 Task: Search "Open" ticket status & apply.
Action: Mouse pressed left at (90, 90)
Screenshot: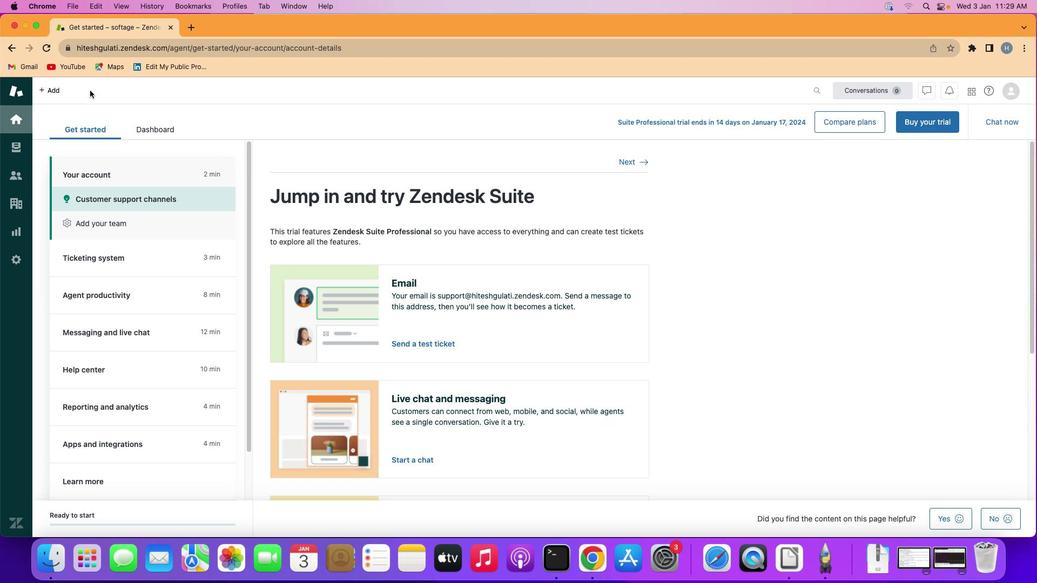 
Action: Mouse moved to (18, 143)
Screenshot: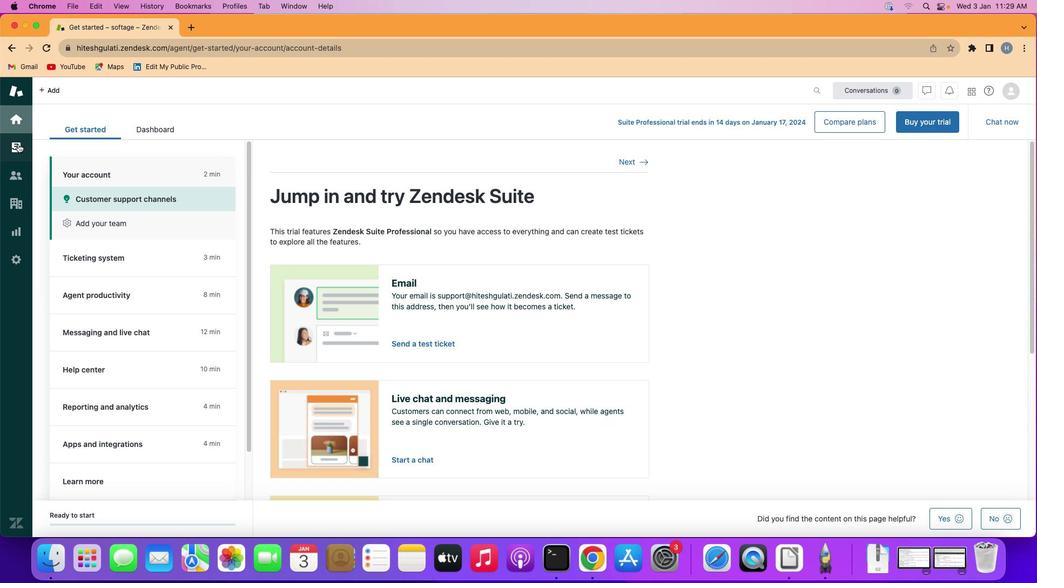 
Action: Mouse pressed left at (18, 143)
Screenshot: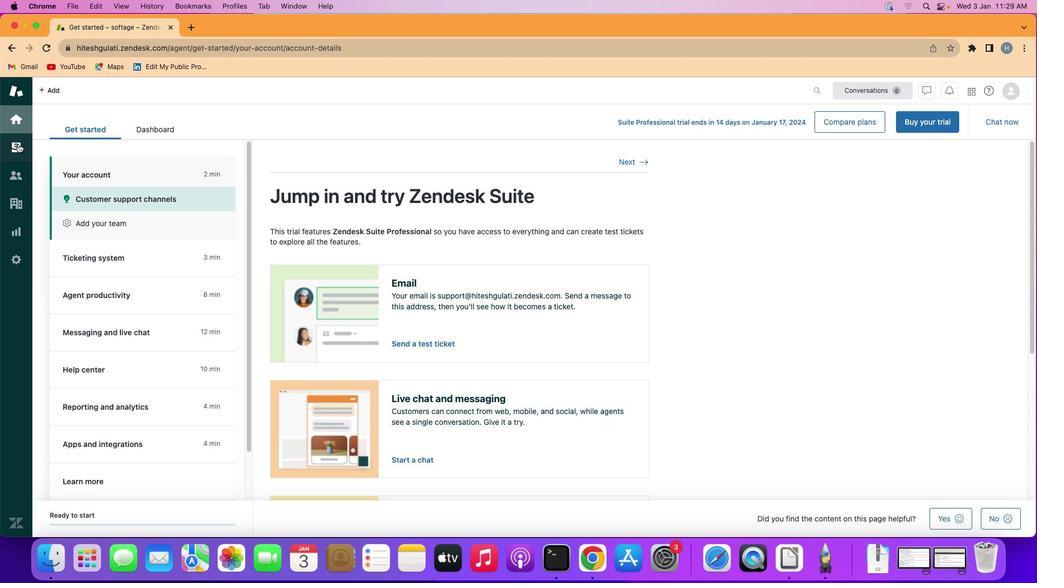 
Action: Mouse moved to (115, 260)
Screenshot: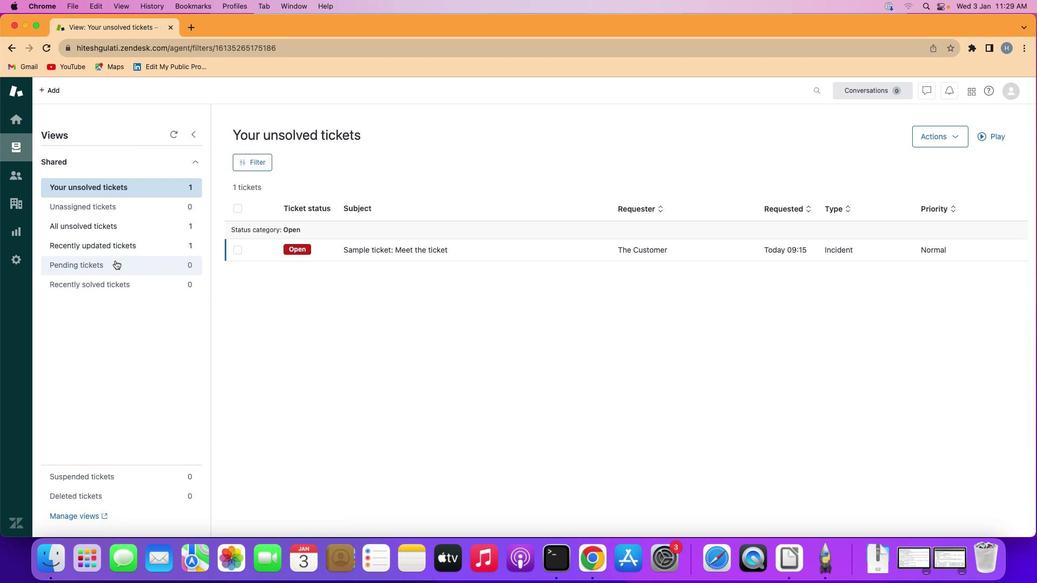 
Action: Mouse pressed left at (115, 260)
Screenshot: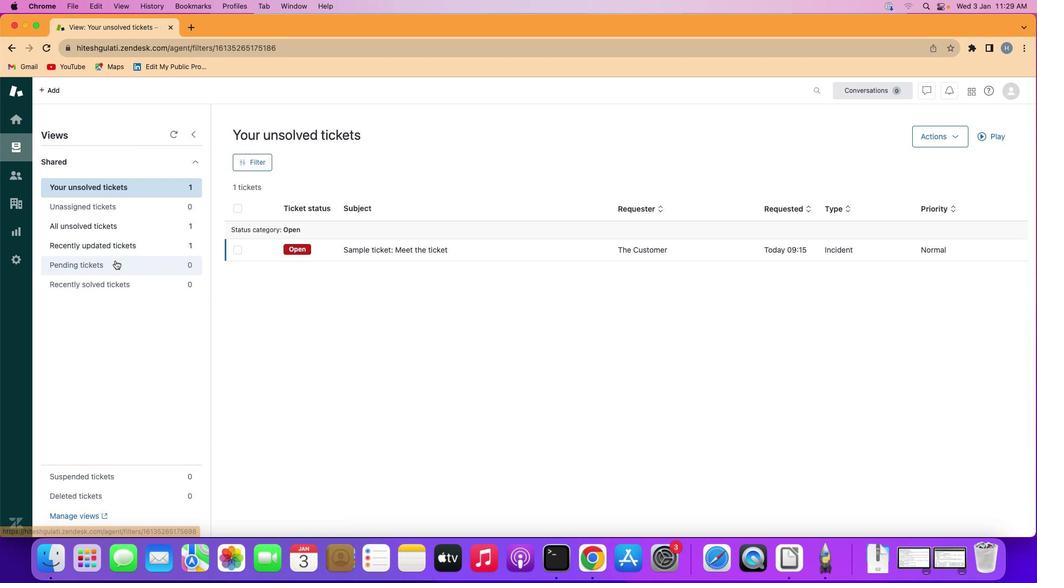 
Action: Mouse moved to (257, 162)
Screenshot: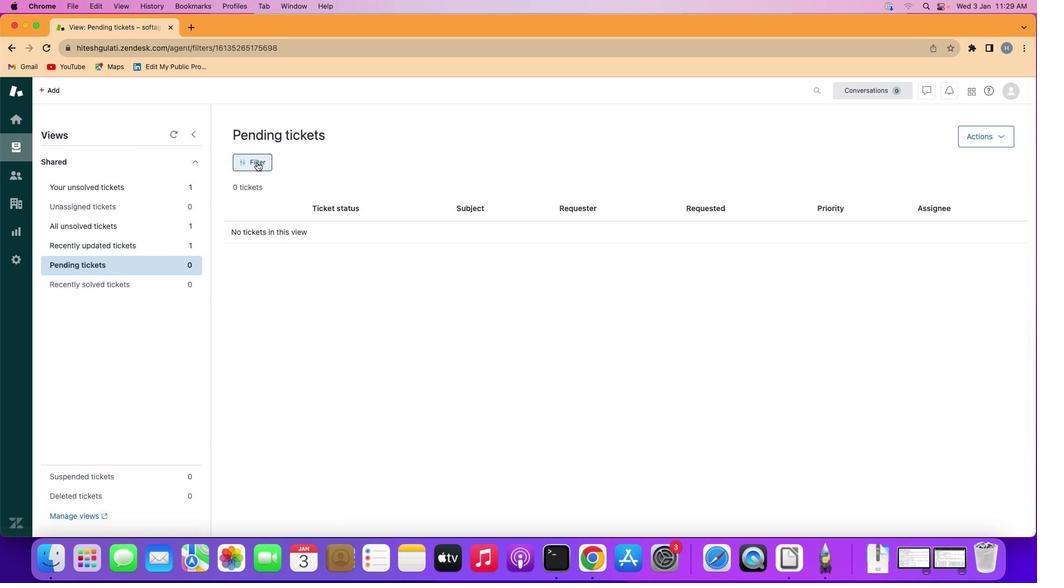 
Action: Mouse pressed left at (257, 162)
Screenshot: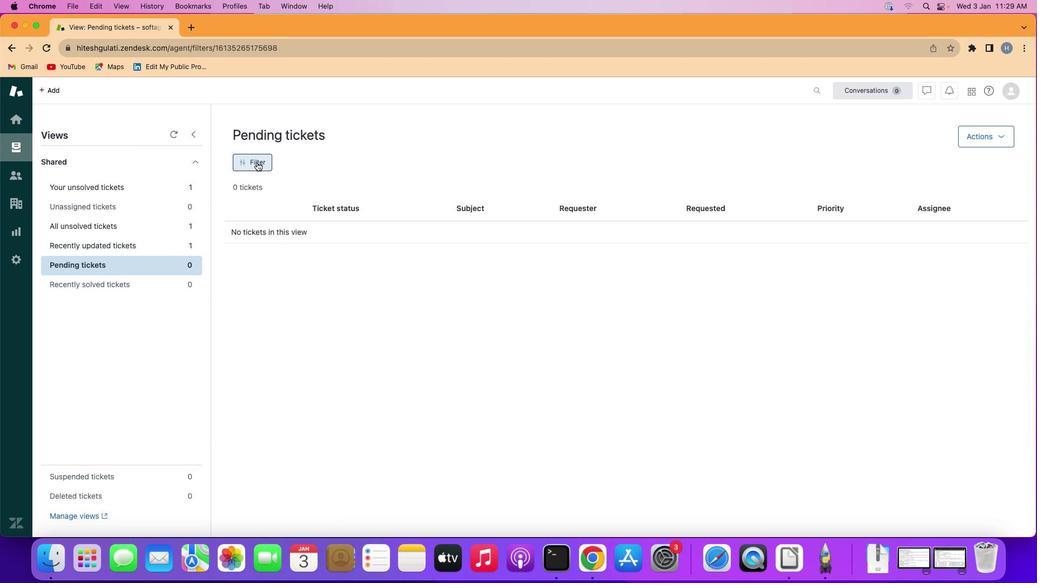 
Action: Mouse moved to (922, 202)
Screenshot: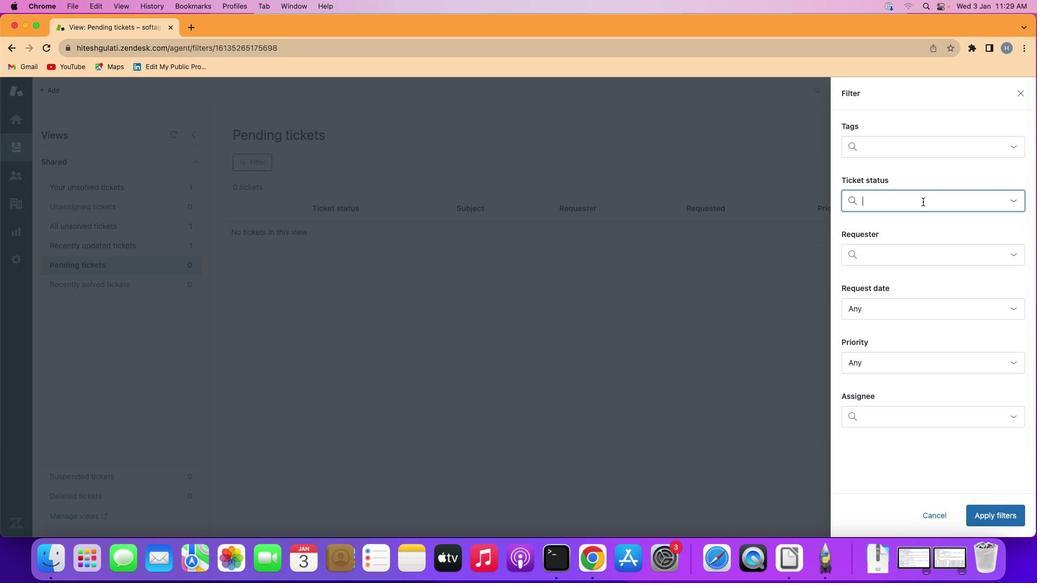 
Action: Mouse pressed left at (922, 202)
Screenshot: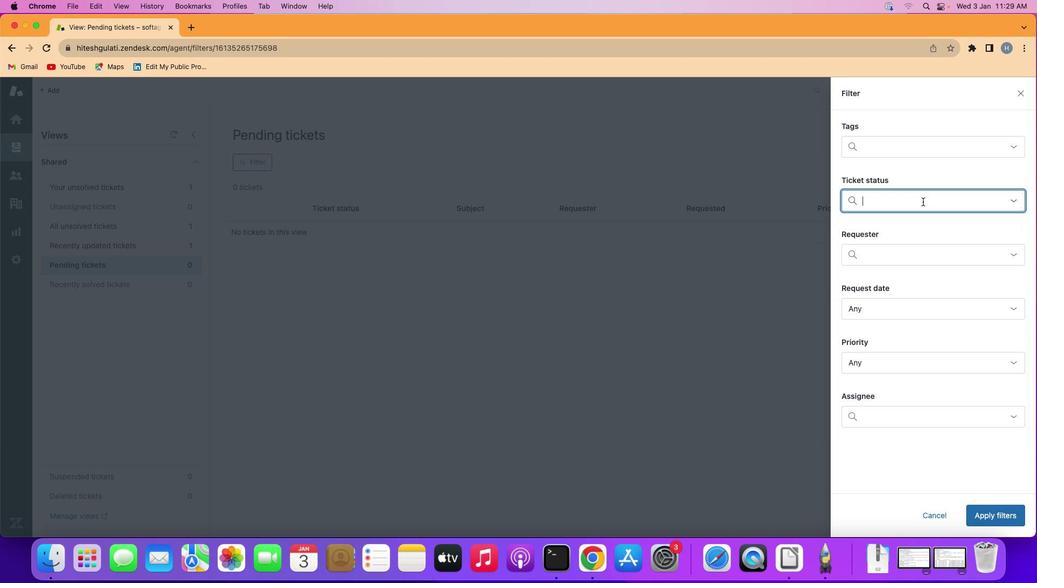 
Action: Mouse moved to (918, 246)
Screenshot: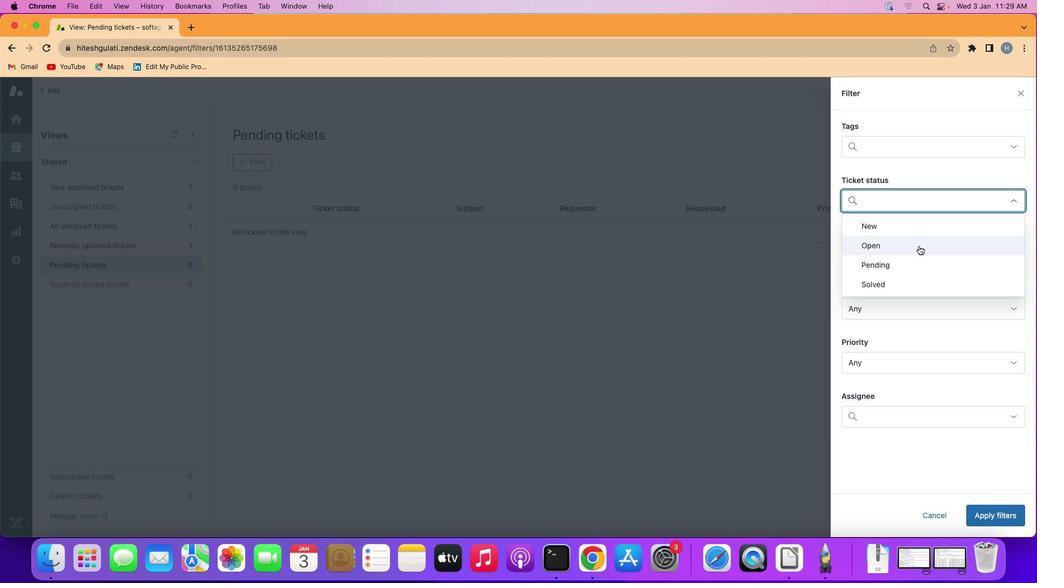
Action: Mouse pressed left at (918, 246)
Screenshot: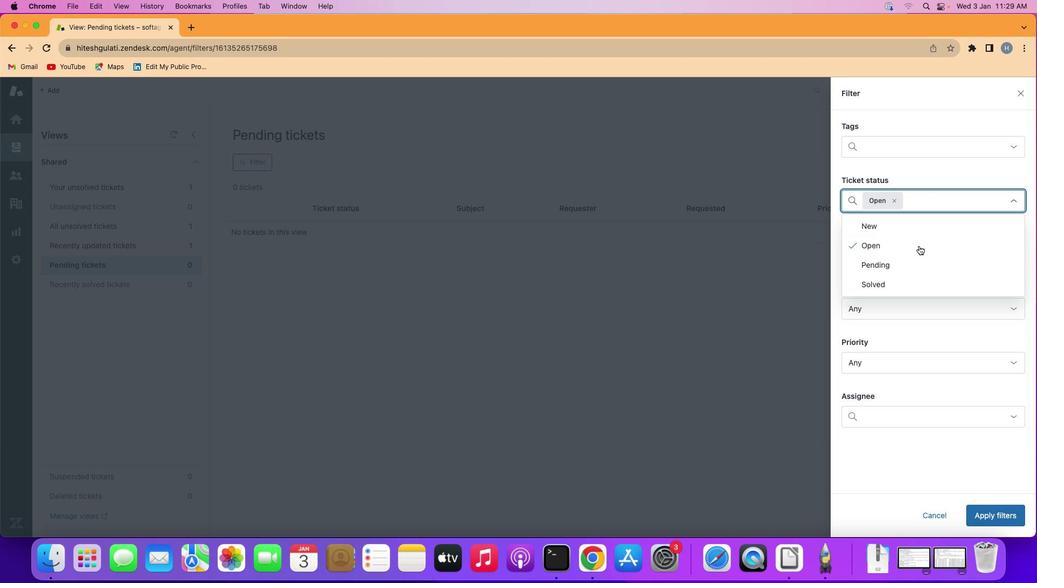 
Action: Mouse moved to (991, 512)
Screenshot: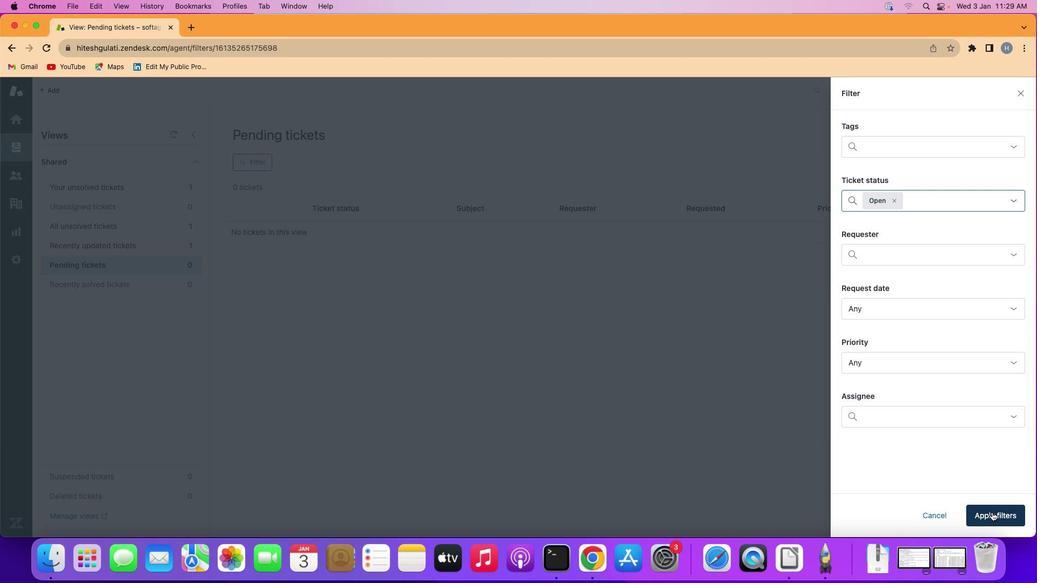 
Action: Mouse pressed left at (991, 512)
Screenshot: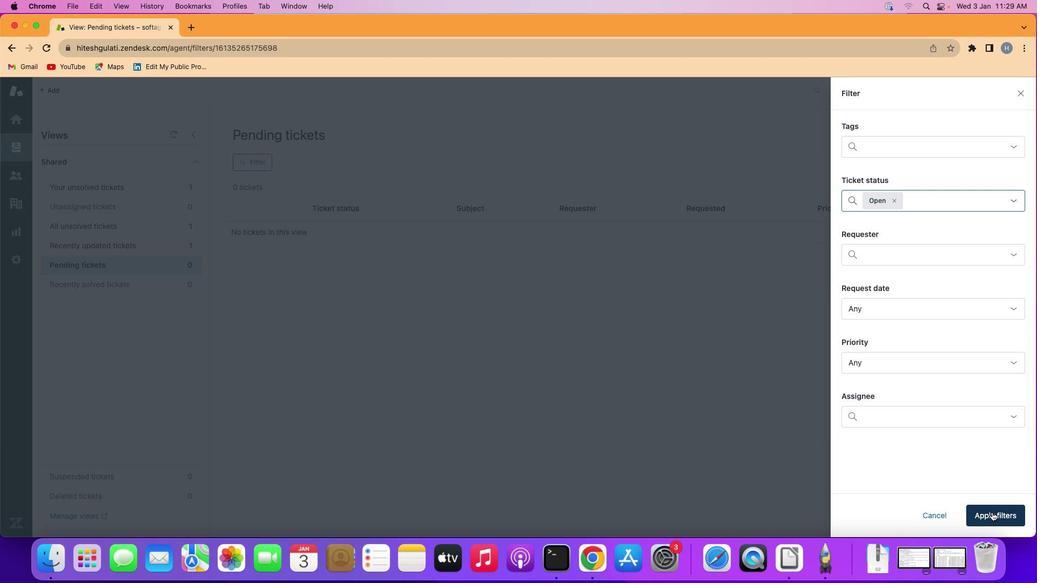 
Action: Mouse moved to (496, 307)
Screenshot: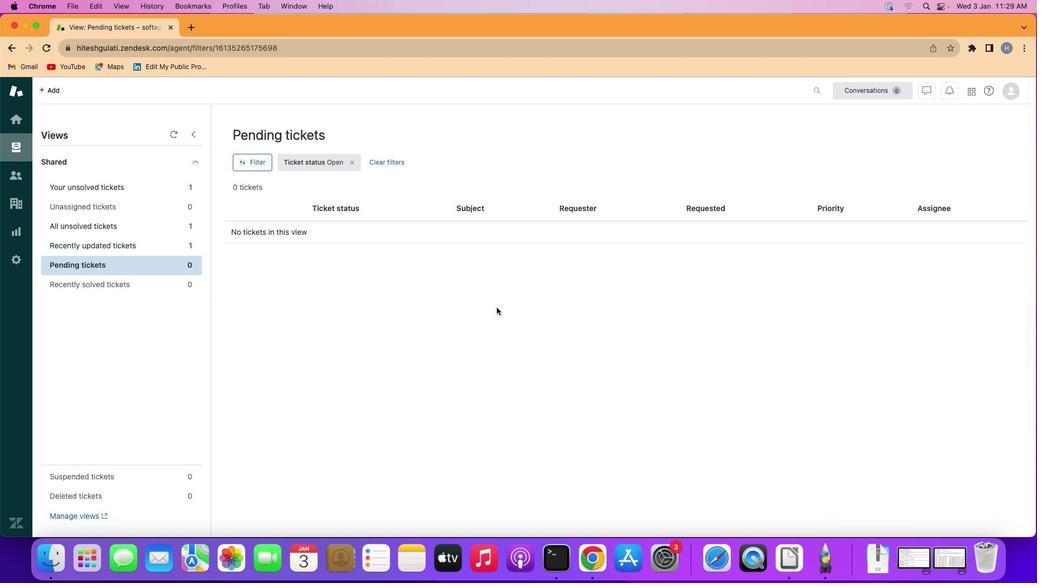 
